 Task: Create a rule from the Recommended list, Task Added to this Project -> add SubTasks in the project AcmeWorks with SubTasks Gather and Analyse Requirements , Design and Implement Solution , System Test and UAT , Release to Production / Go Live
Action: Mouse moved to (80, 260)
Screenshot: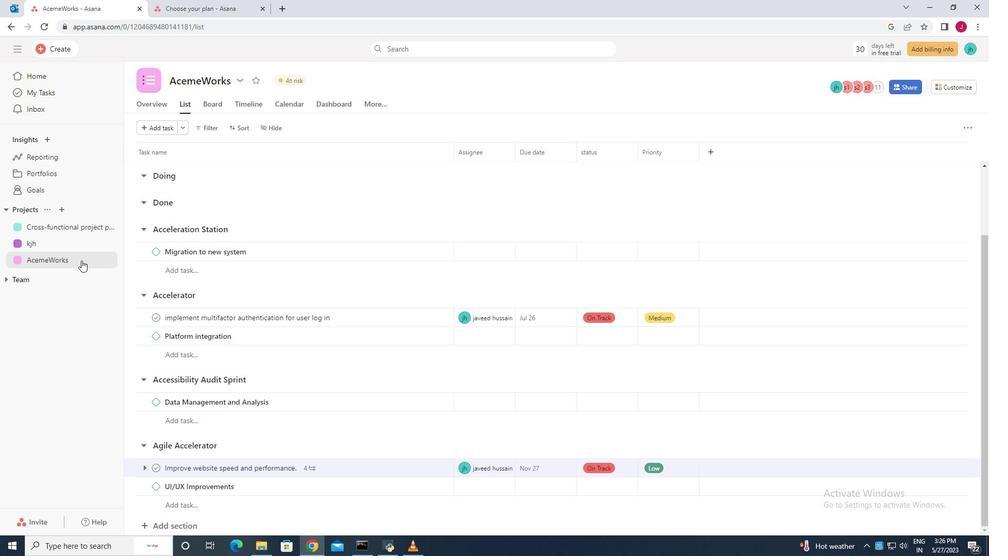
Action: Mouse pressed left at (80, 260)
Screenshot: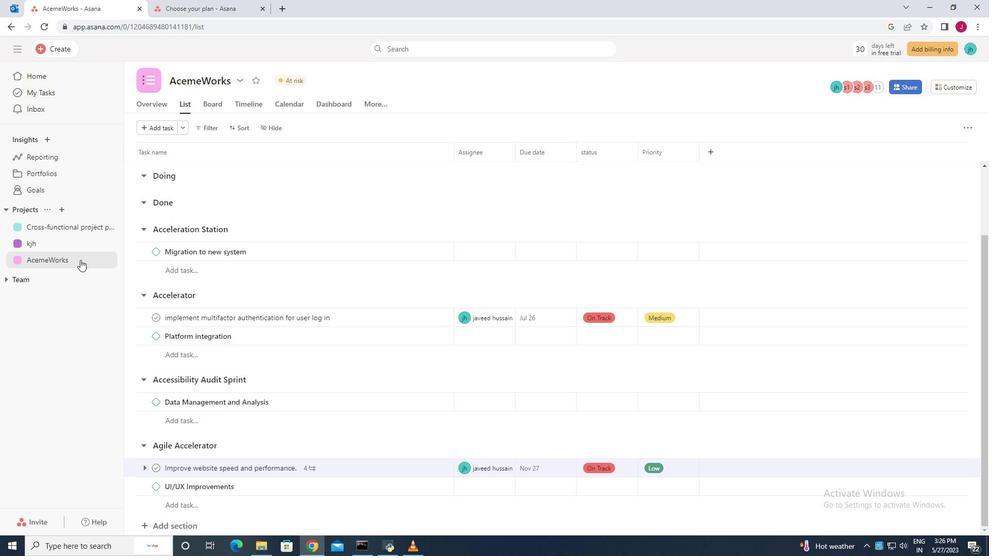 
Action: Mouse moved to (79, 259)
Screenshot: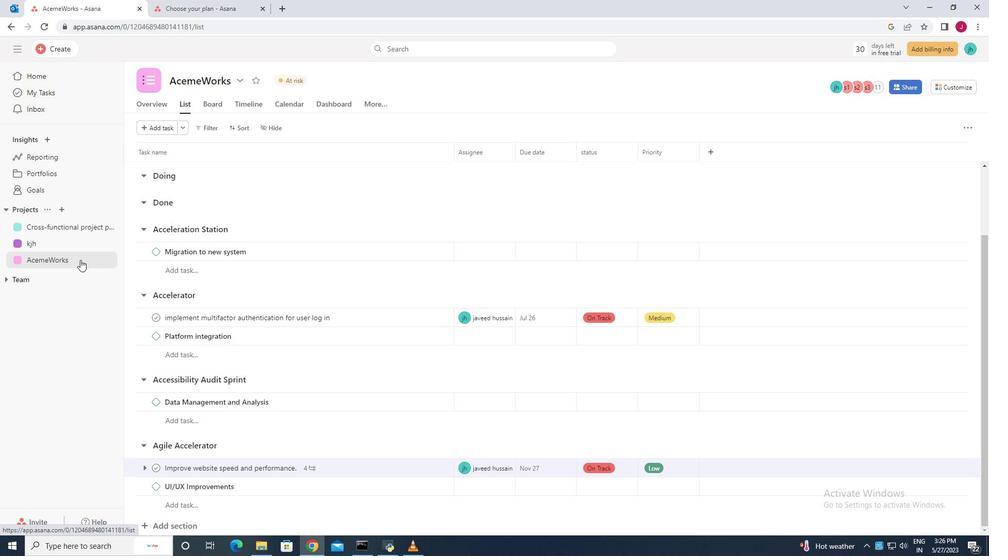 
Action: Mouse pressed left at (79, 259)
Screenshot: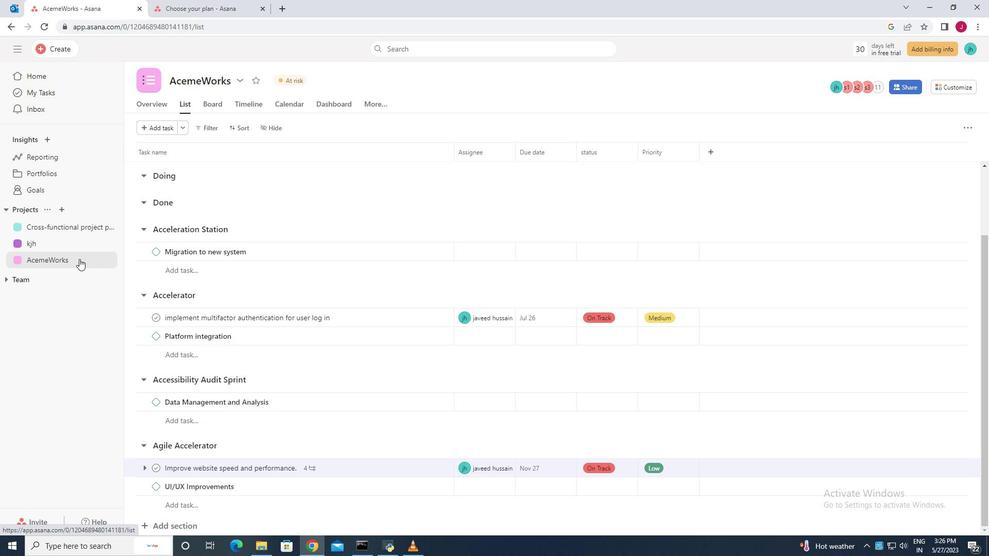 
Action: Mouse moved to (559, 310)
Screenshot: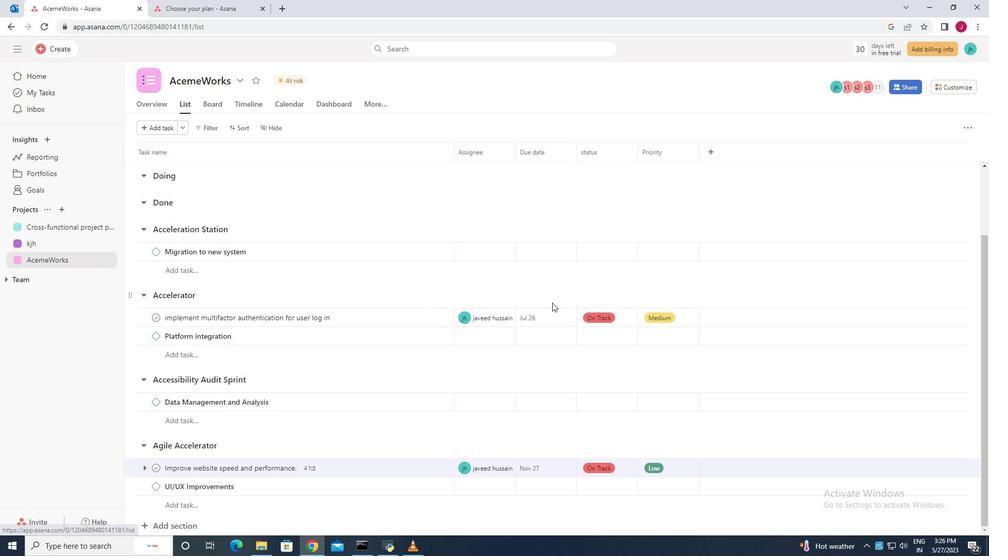 
Action: Mouse scrolled (559, 310) with delta (0, 0)
Screenshot: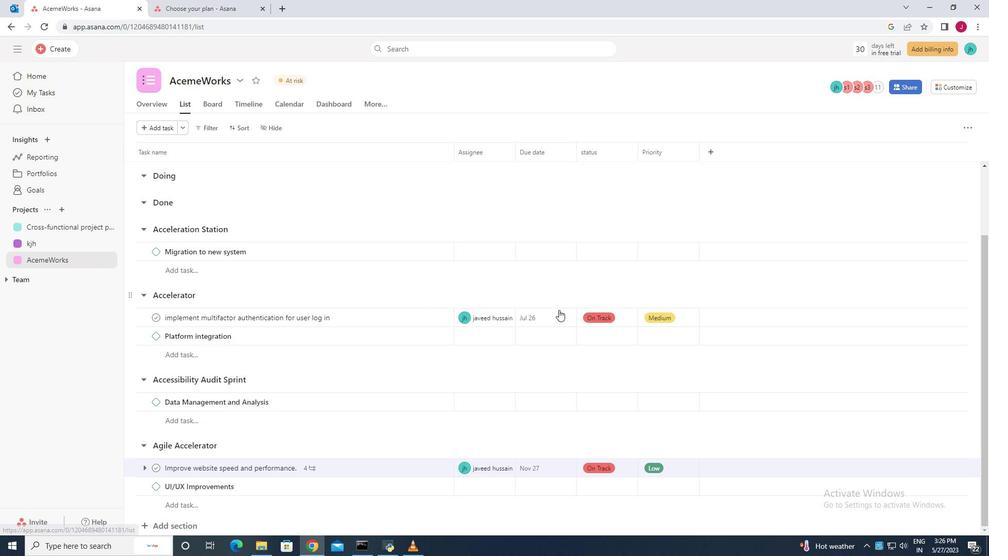 
Action: Mouse scrolled (559, 310) with delta (0, 0)
Screenshot: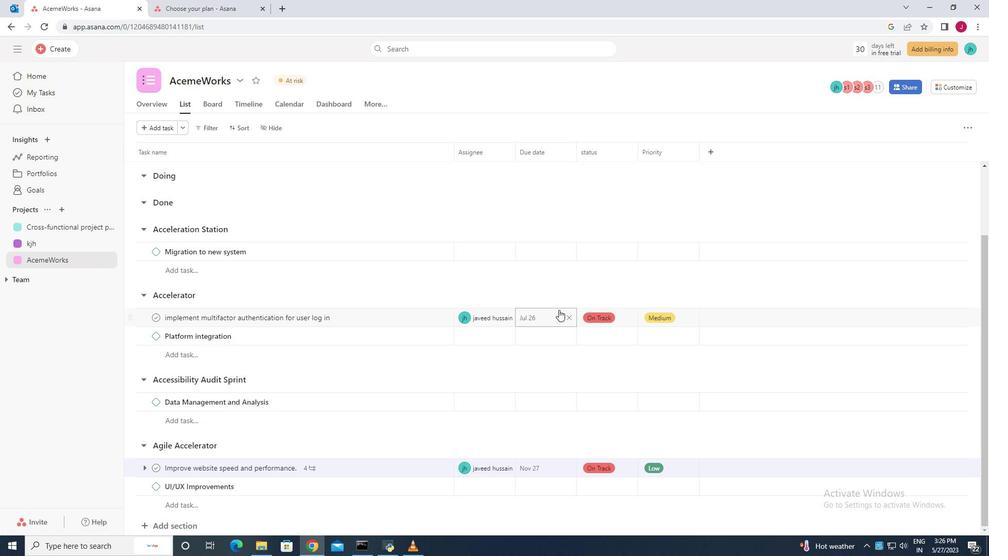 
Action: Mouse scrolled (559, 310) with delta (0, 0)
Screenshot: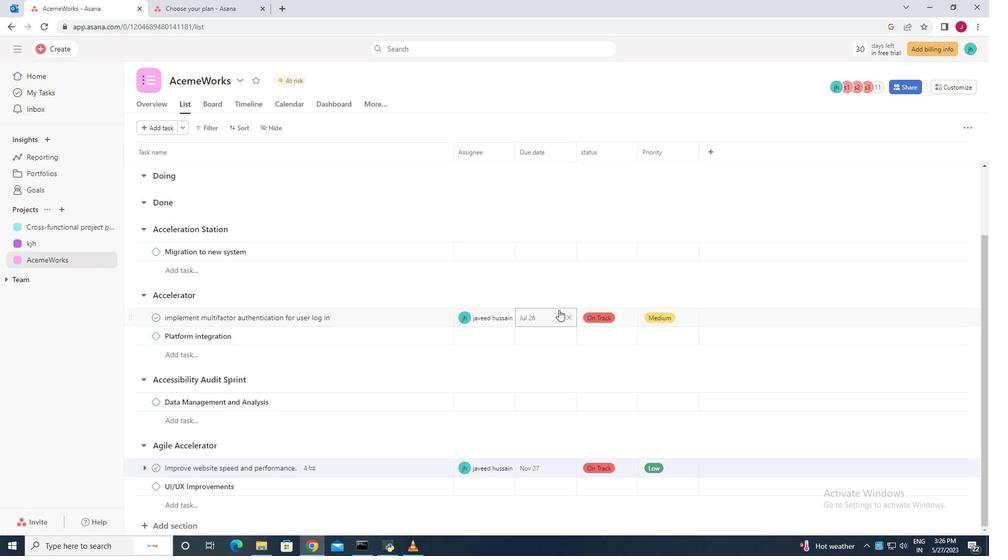 
Action: Mouse moved to (947, 88)
Screenshot: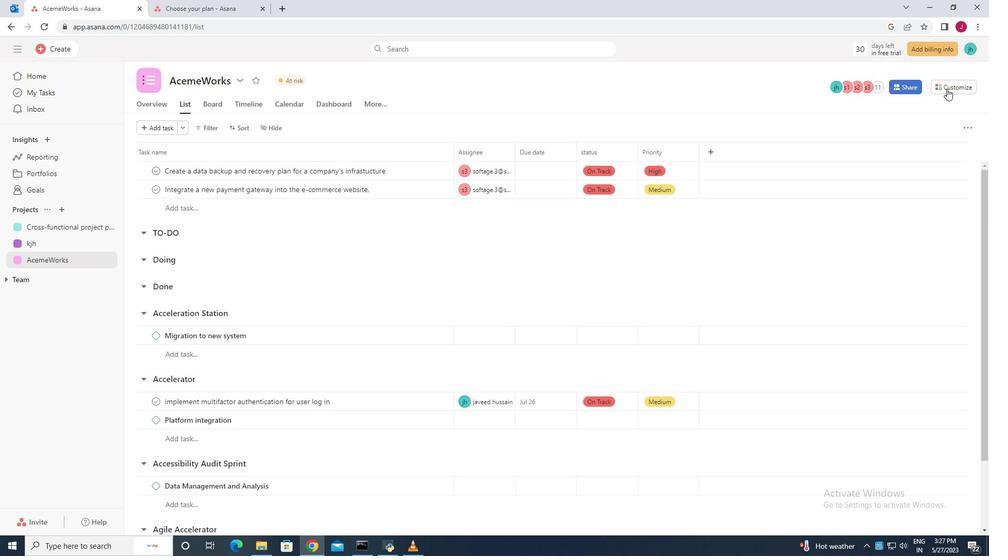 
Action: Mouse pressed left at (947, 88)
Screenshot: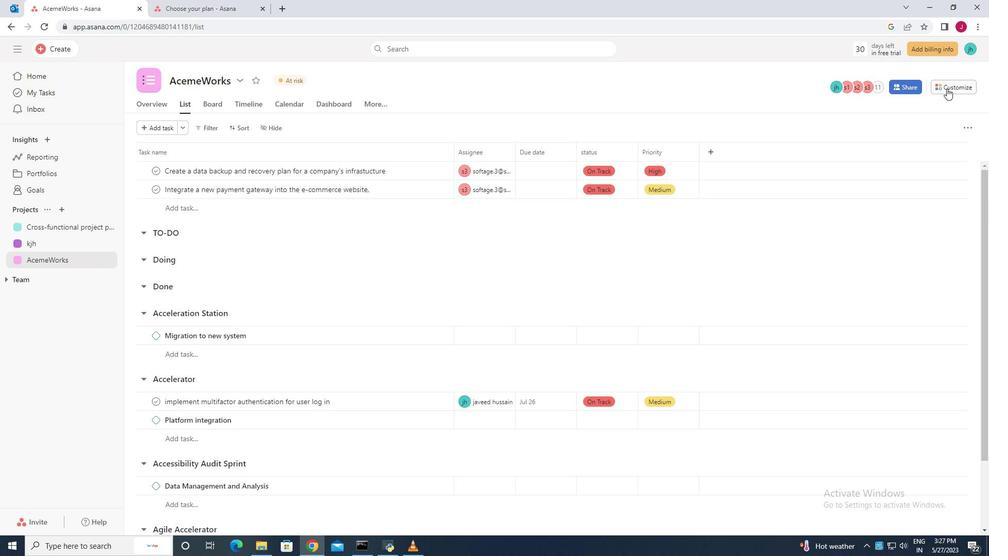 
Action: Mouse moved to (772, 228)
Screenshot: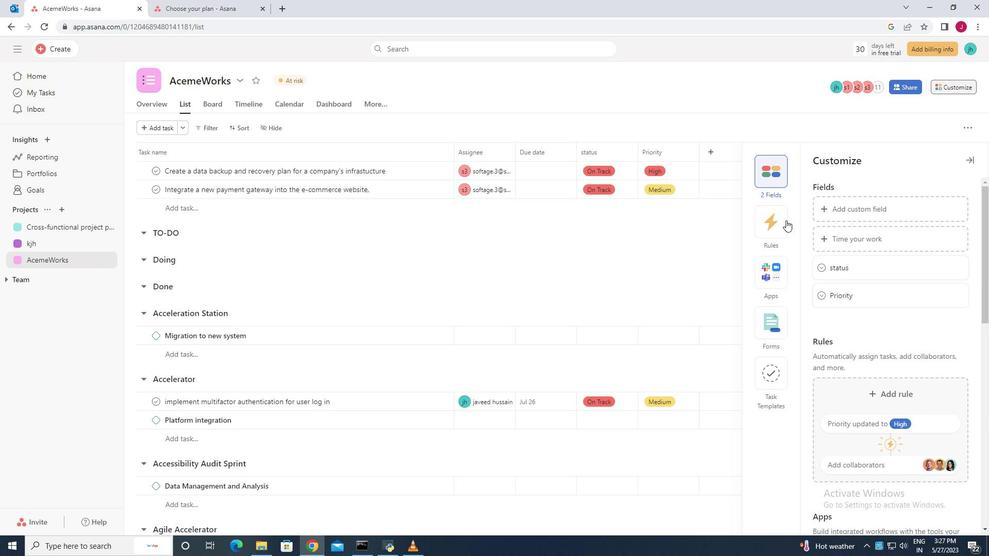 
Action: Mouse pressed left at (772, 228)
Screenshot: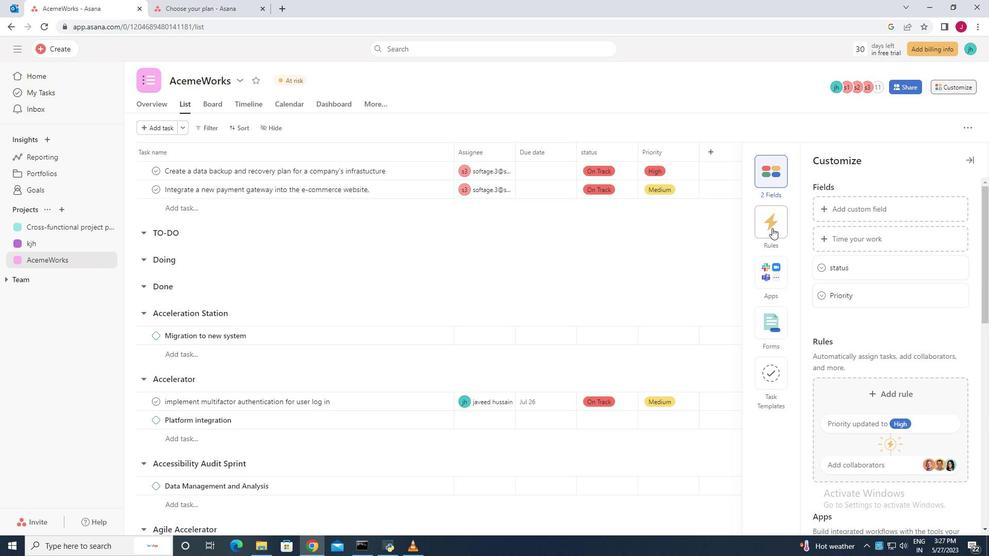 
Action: Mouse moved to (884, 235)
Screenshot: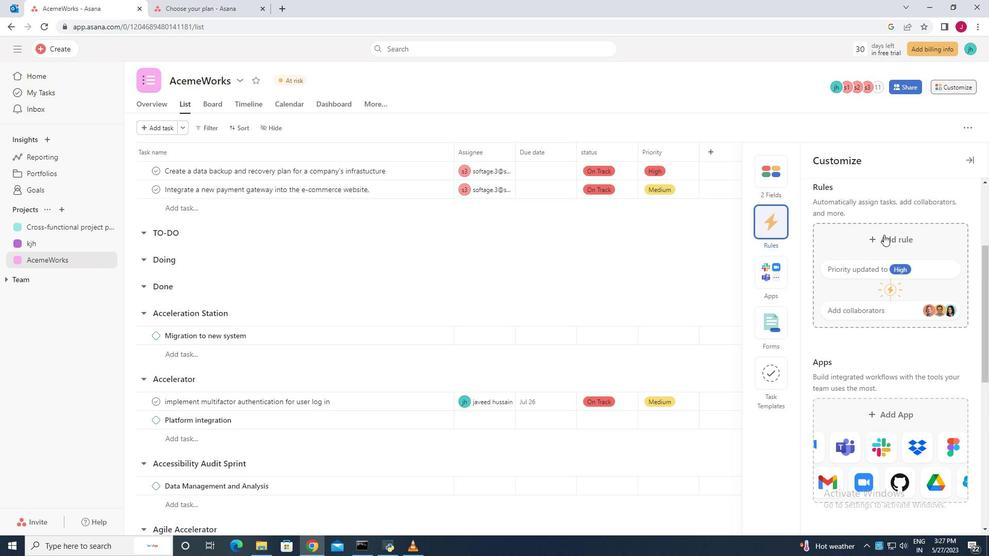 
Action: Mouse pressed left at (884, 235)
Screenshot: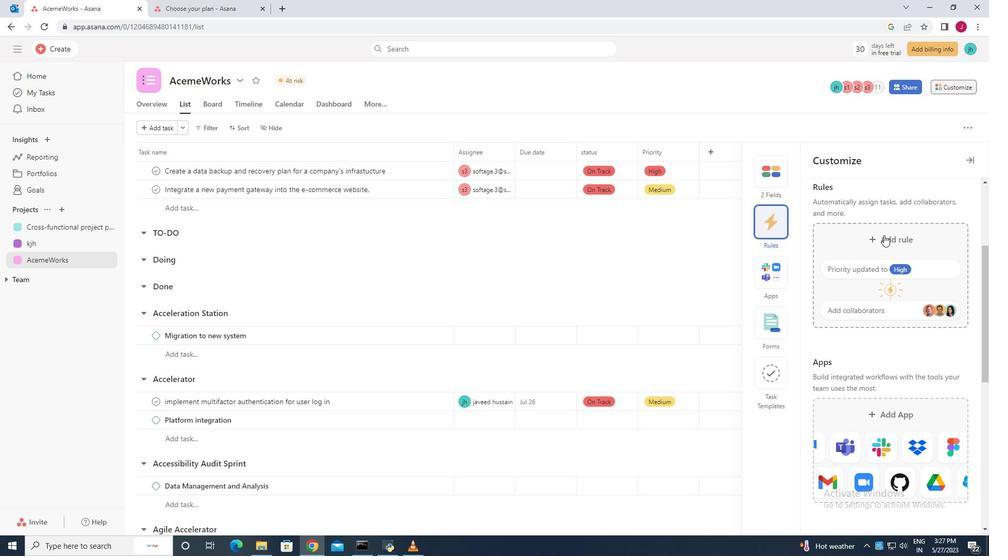 
Action: Mouse moved to (431, 159)
Screenshot: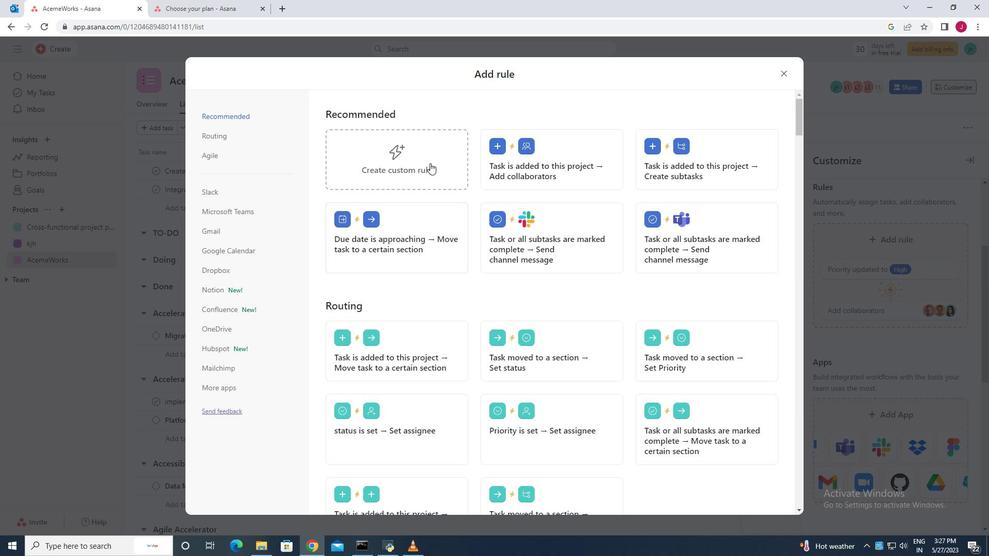 
Action: Mouse pressed left at (431, 159)
Screenshot: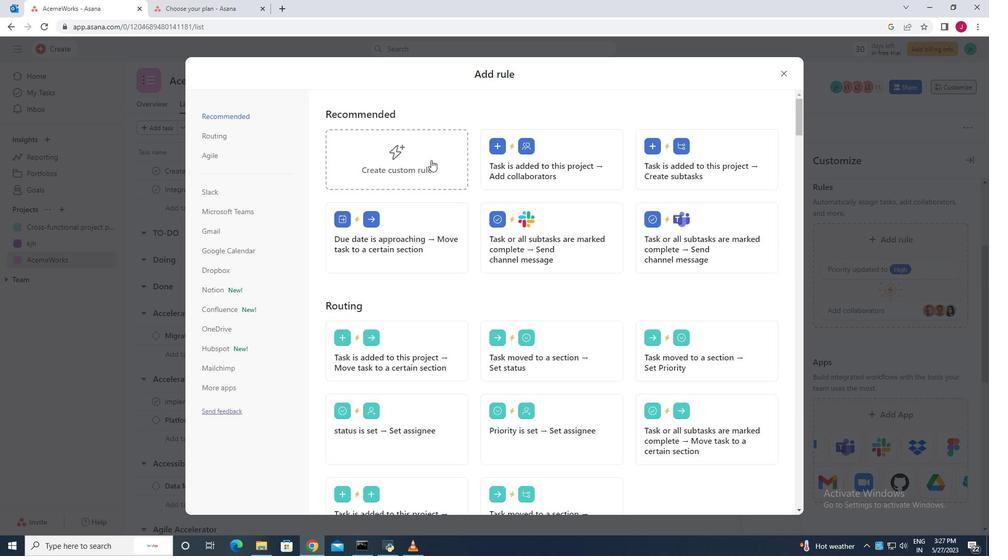 
Action: Mouse moved to (481, 345)
Screenshot: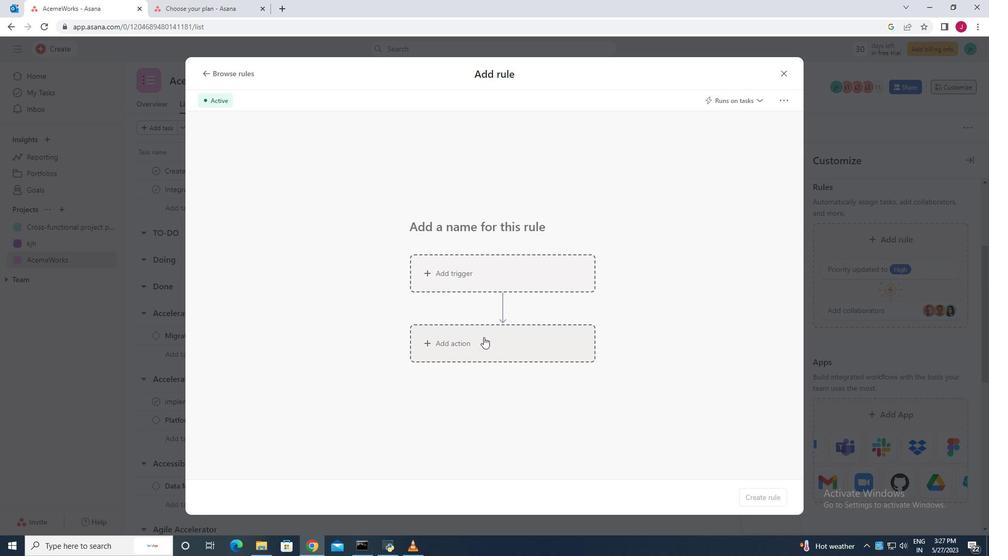 
Action: Mouse pressed left at (481, 345)
Screenshot: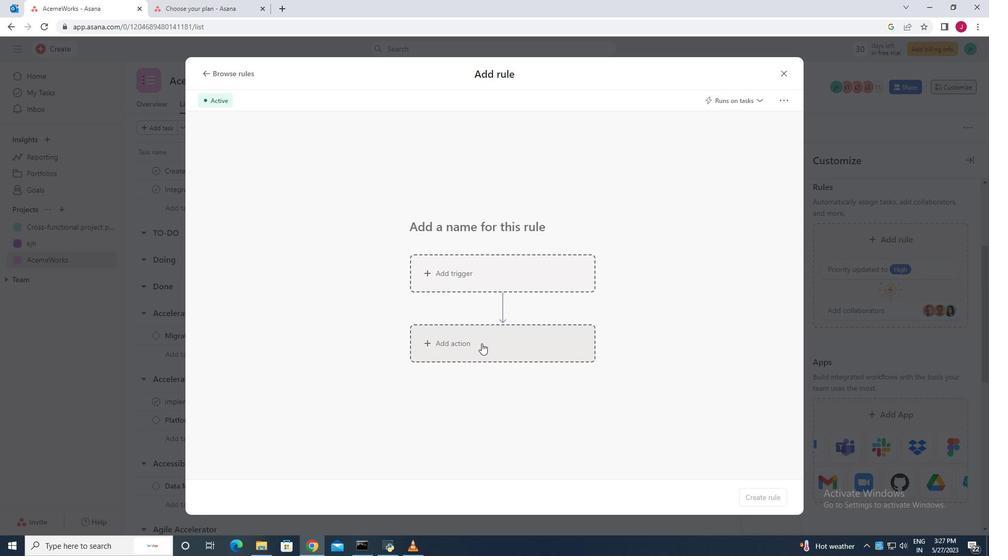 
Action: Mouse moved to (661, 301)
Screenshot: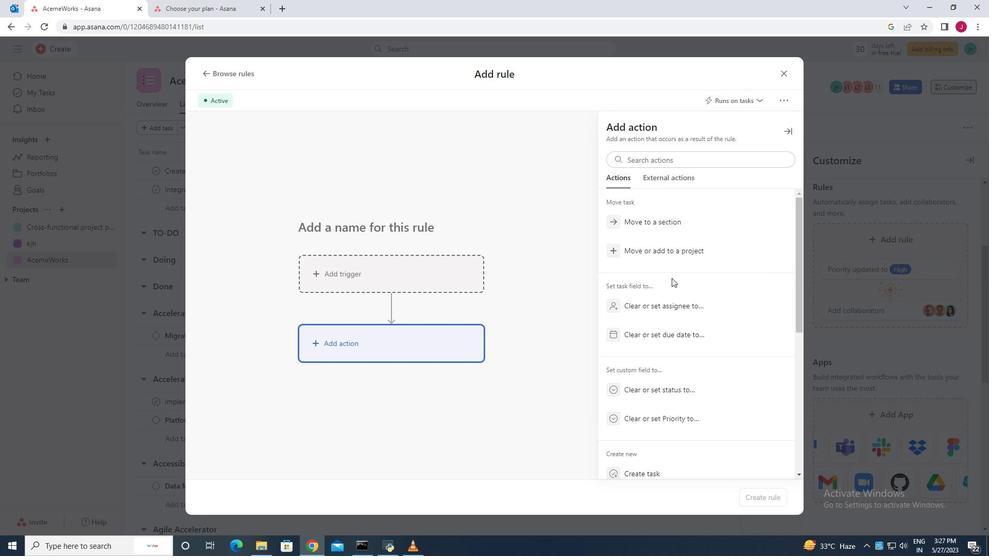 
Action: Mouse scrolled (661, 300) with delta (0, 0)
Screenshot: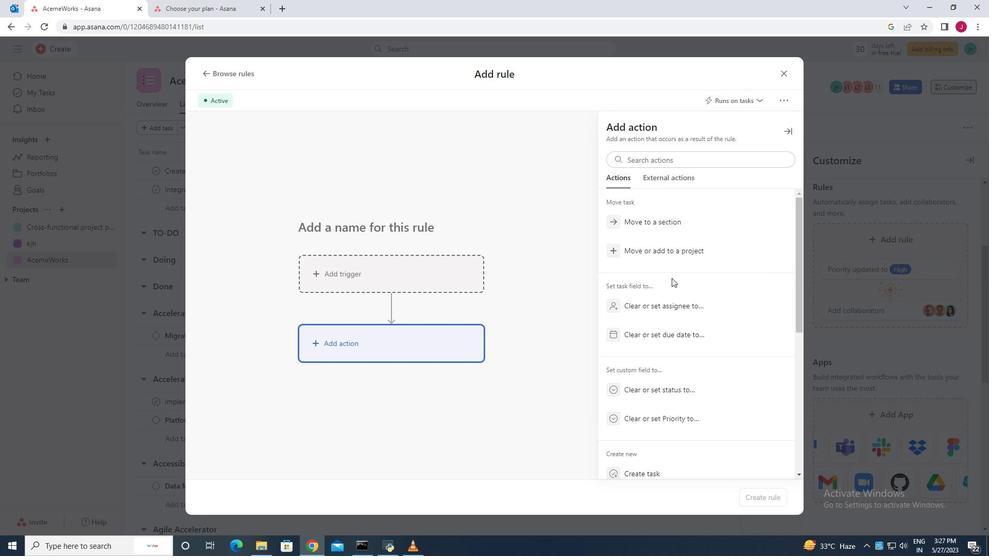 
Action: Mouse moved to (660, 302)
Screenshot: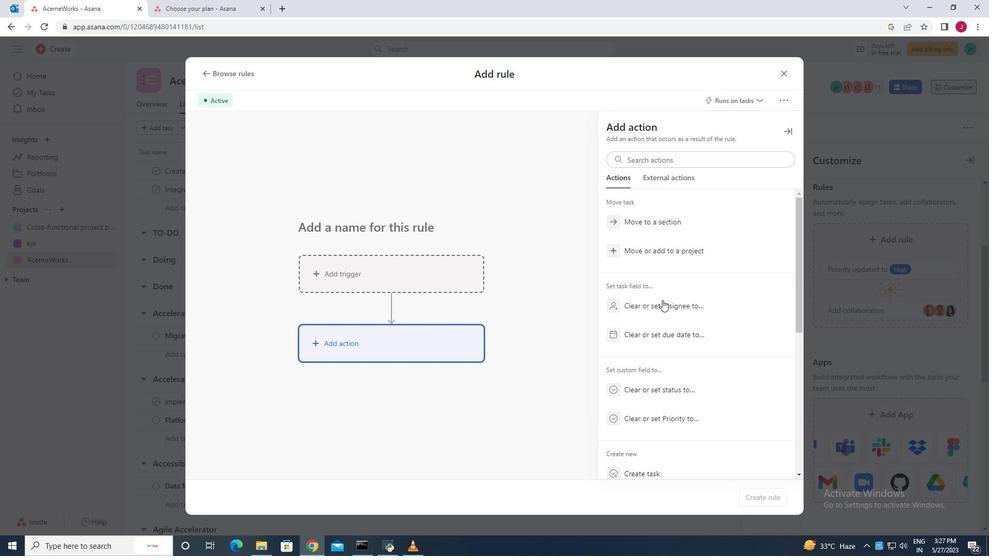 
Action: Mouse scrolled (660, 302) with delta (0, 0)
Screenshot: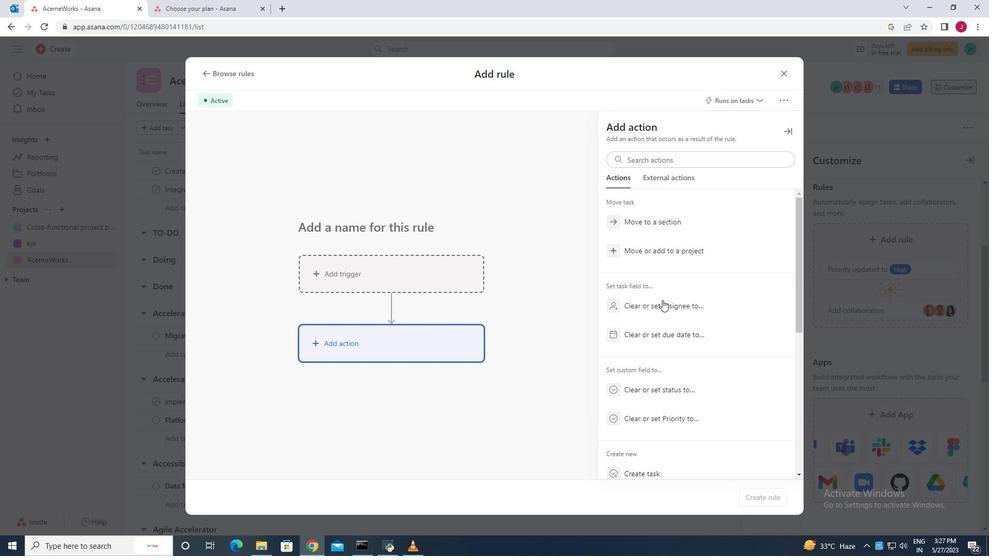 
Action: Mouse scrolled (660, 302) with delta (0, 0)
Screenshot: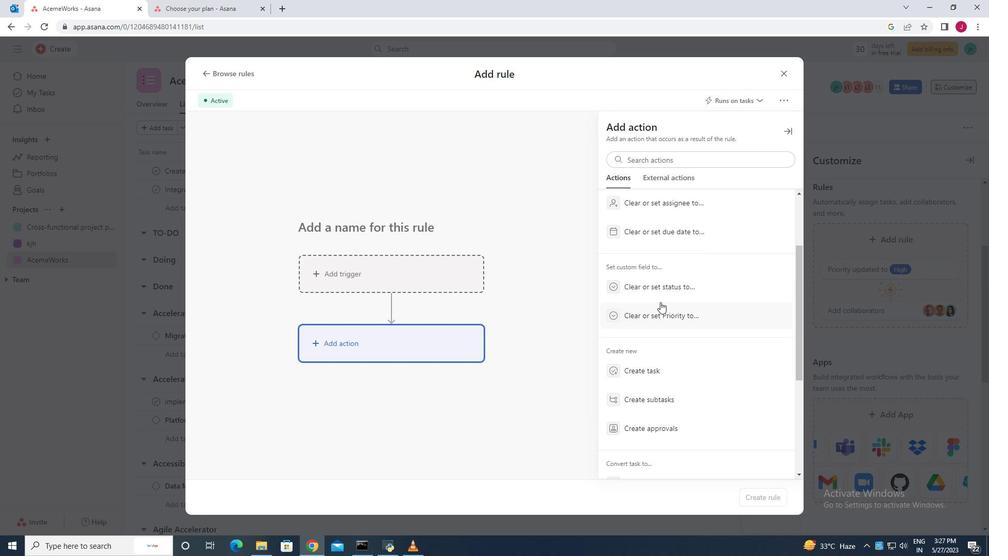 
Action: Mouse moved to (651, 350)
Screenshot: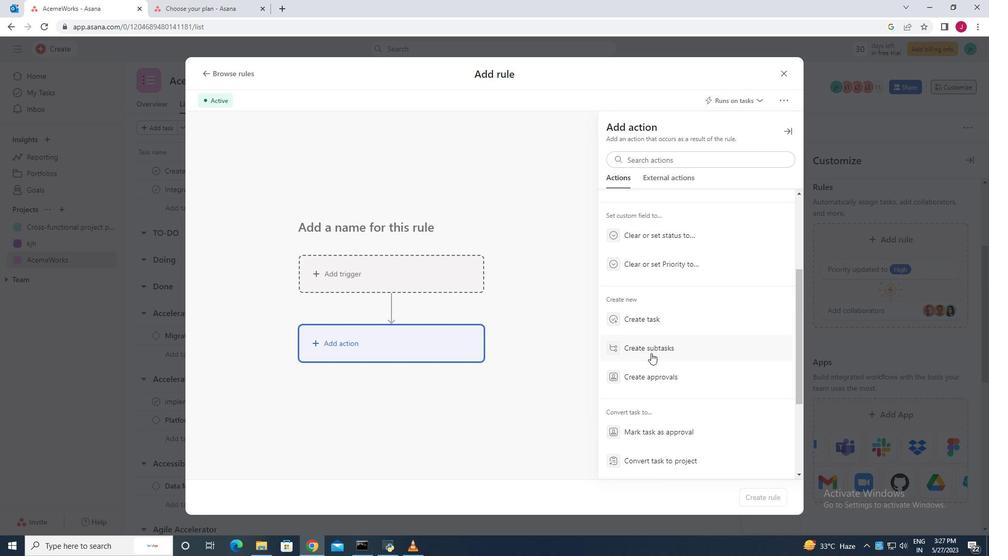 
Action: Mouse pressed left at (651, 350)
Screenshot: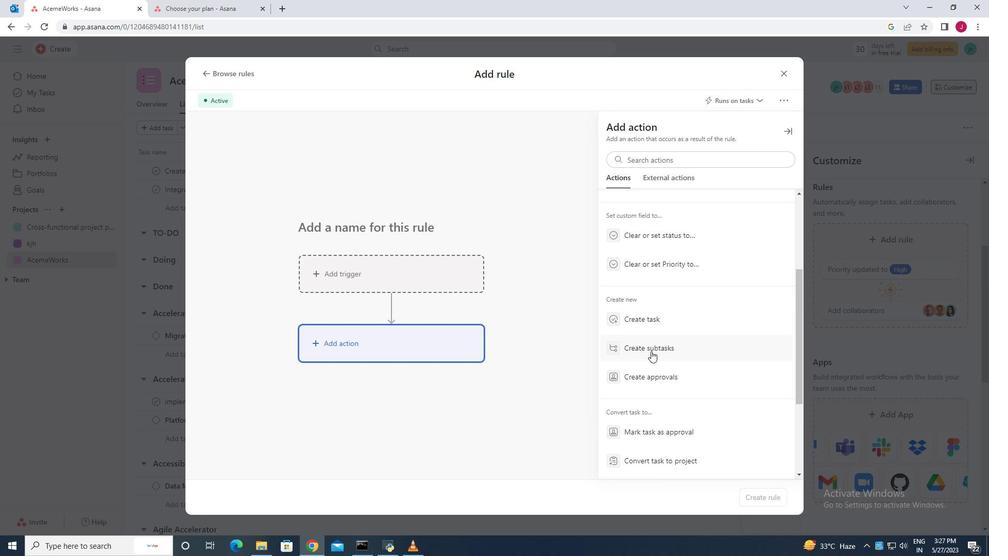 
Action: Mouse moved to (657, 164)
Screenshot: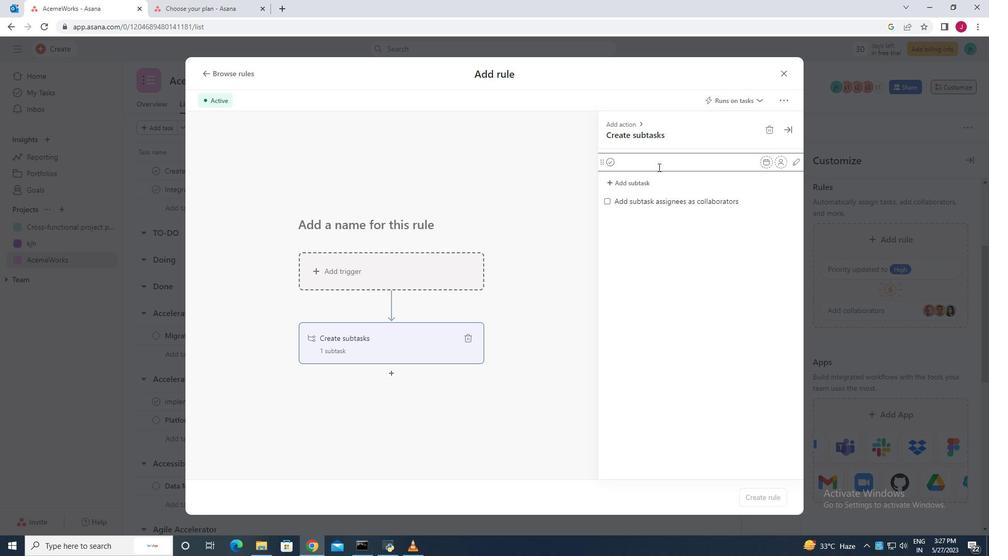 
Action: Mouse pressed left at (657, 164)
Screenshot: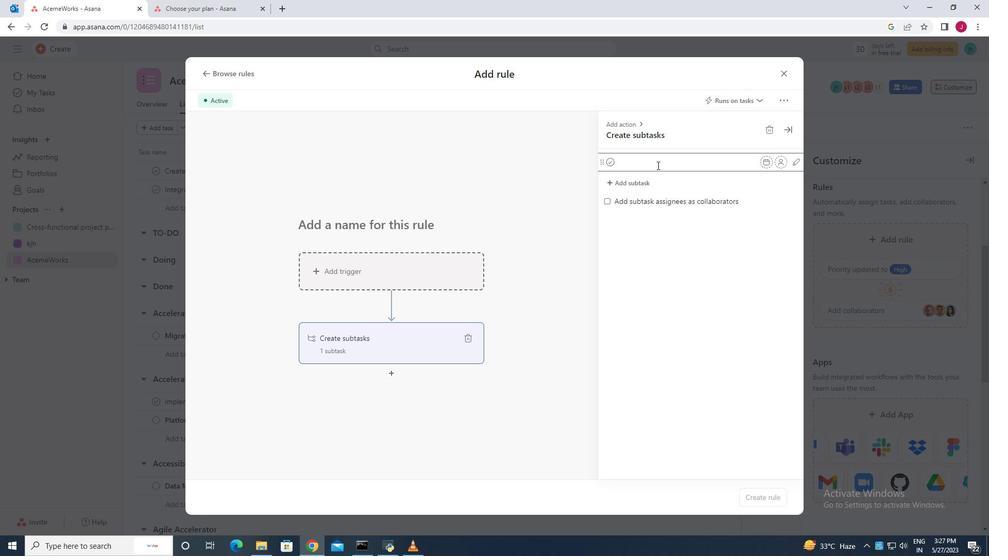 
Action: Key pressed <Key.caps_lock>G<Key.caps_lock>ather<Key.space>and<Key.space><Key.caps_lock>A<Key.caps_lock>nalyse<Key.space><Key.caps_lock>R<Key.caps_lock>equirements.
Screenshot: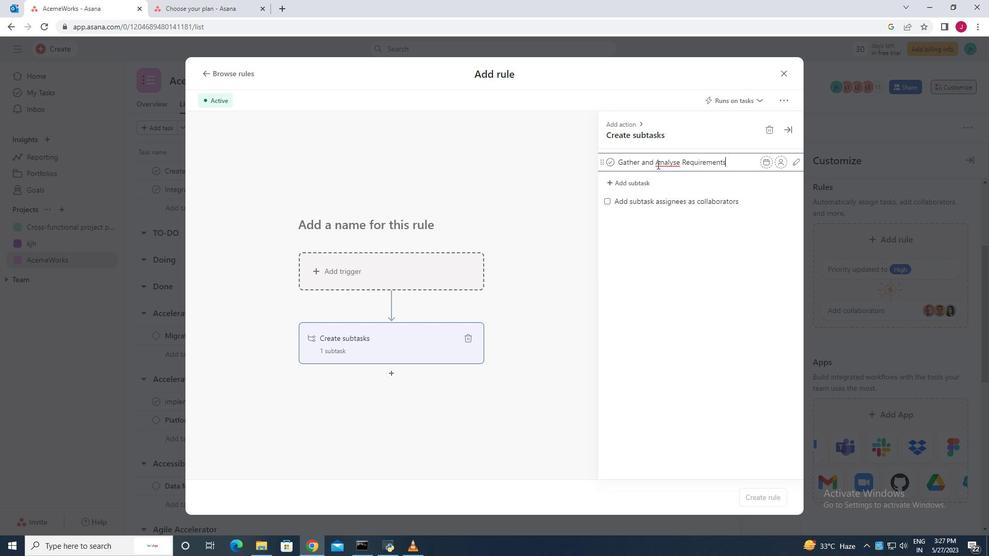 
Action: Mouse moved to (669, 162)
Screenshot: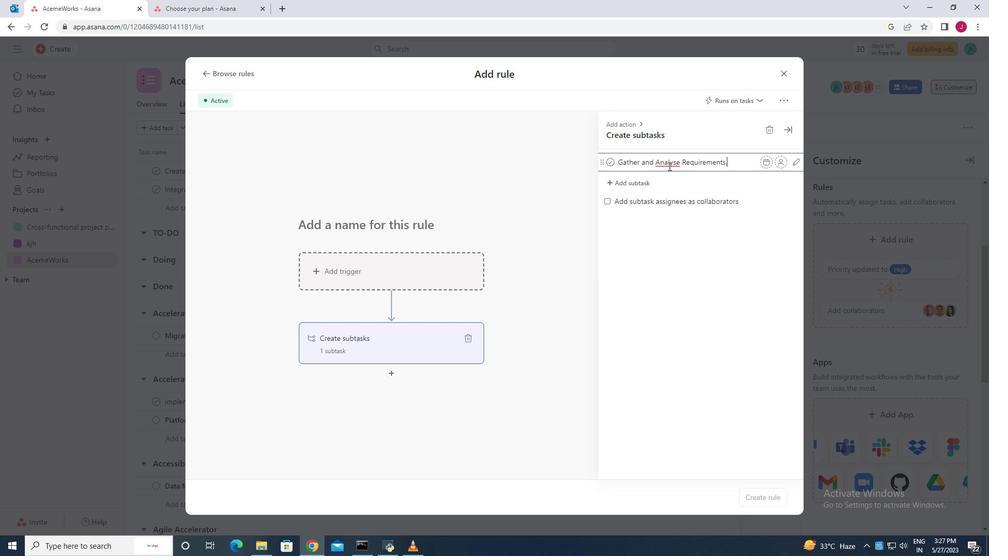 
Action: Mouse pressed right at (669, 162)
Screenshot: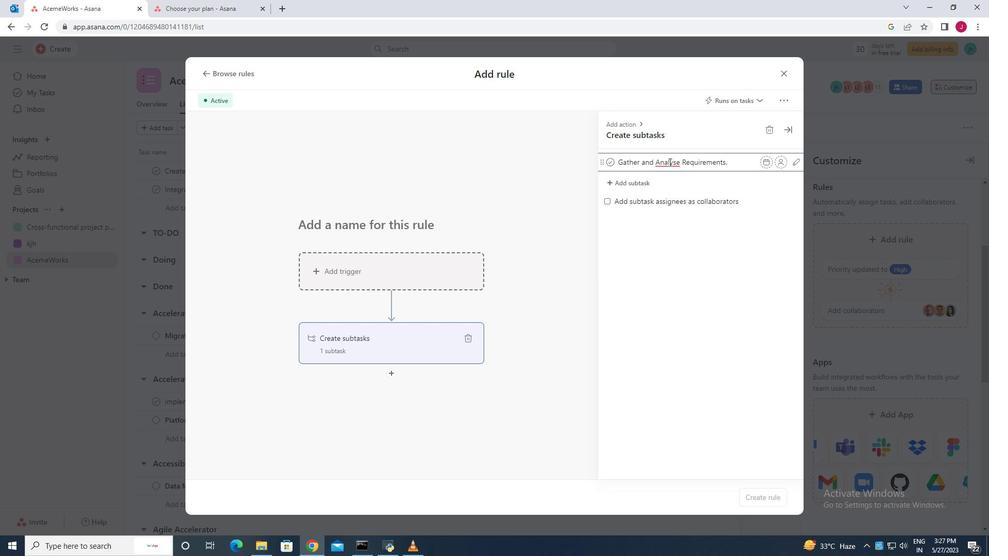 
Action: Mouse moved to (685, 170)
Screenshot: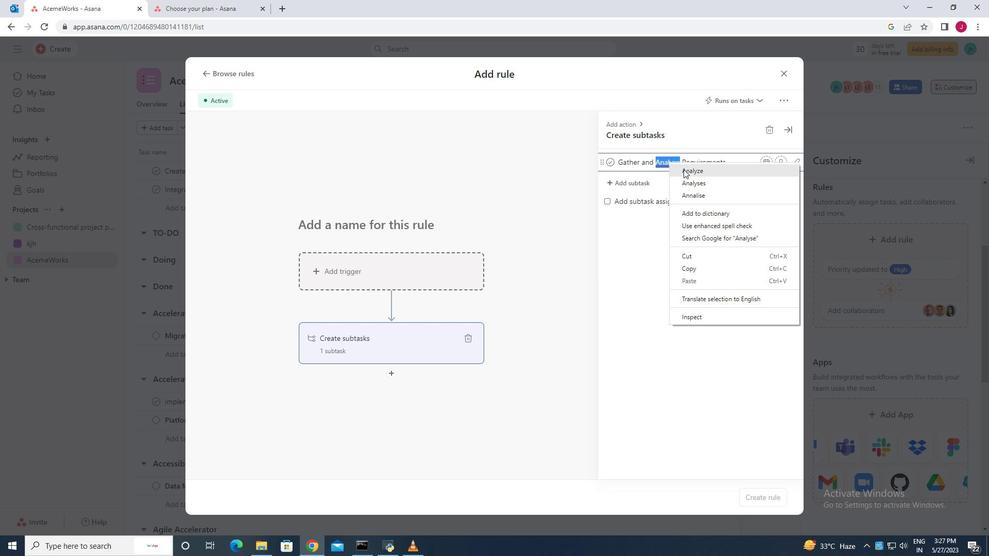 
Action: Mouse pressed left at (685, 170)
Screenshot: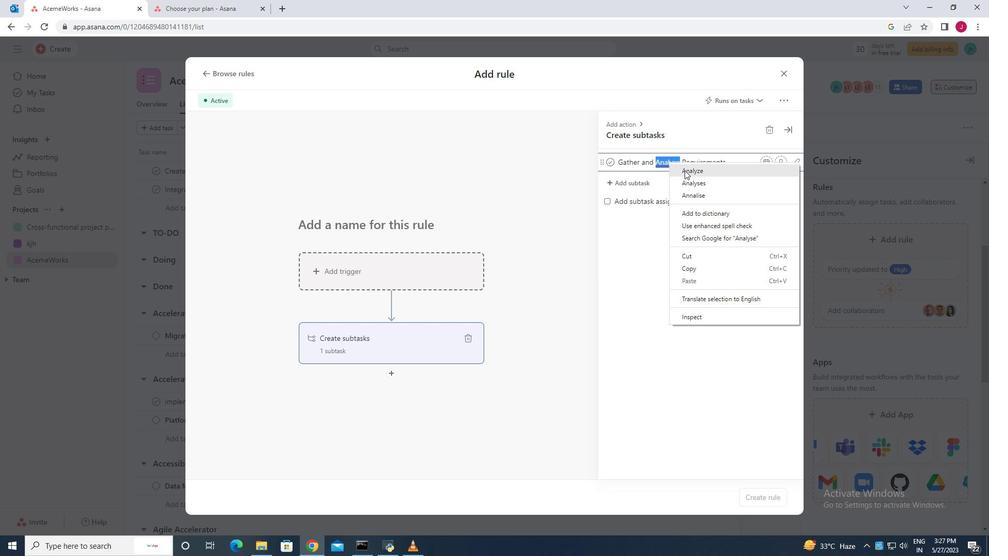 
Action: Mouse moved to (676, 162)
Screenshot: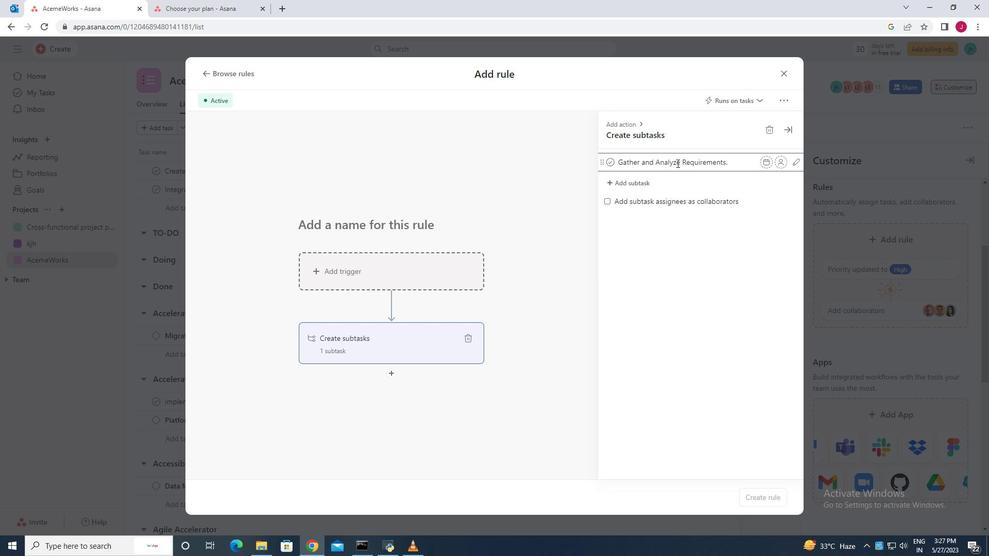 
Action: Mouse pressed left at (676, 162)
Screenshot: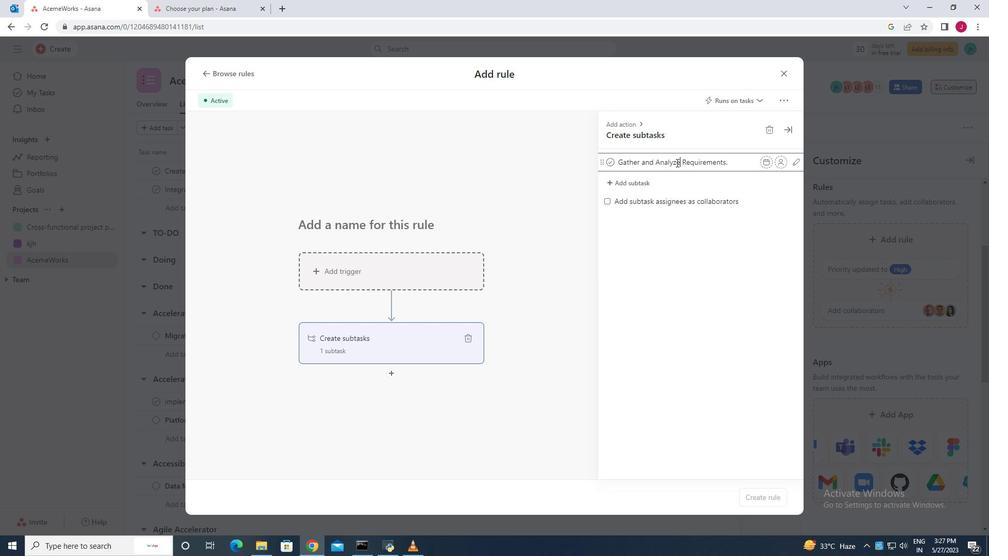 
Action: Mouse moved to (679, 167)
Screenshot: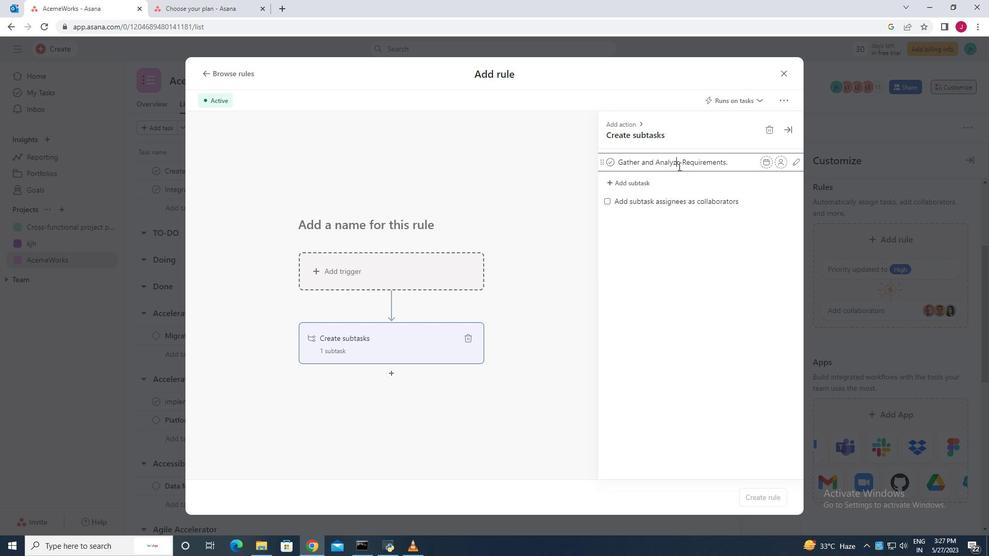 
Action: Key pressed <Key.backspace>s
Screenshot: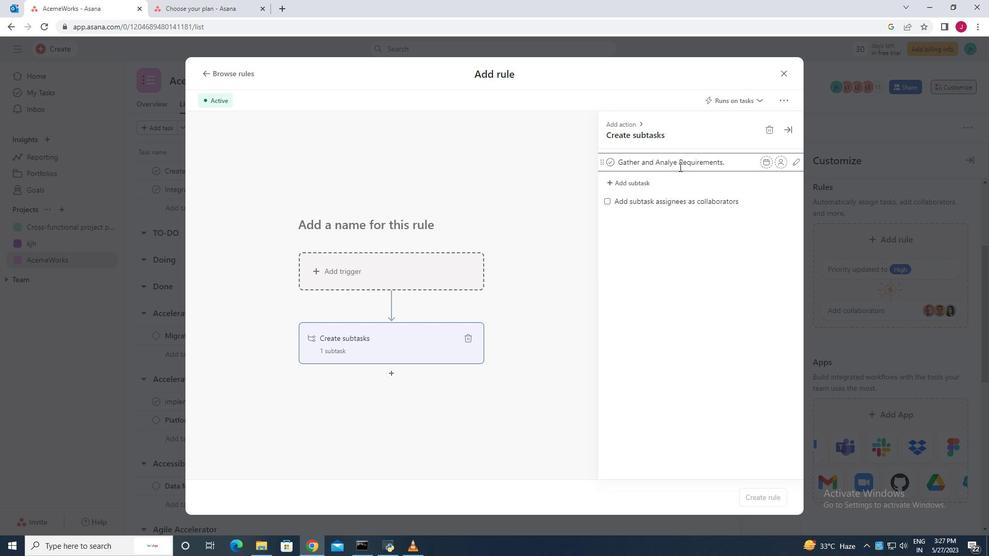 
Action: Mouse moved to (644, 184)
Screenshot: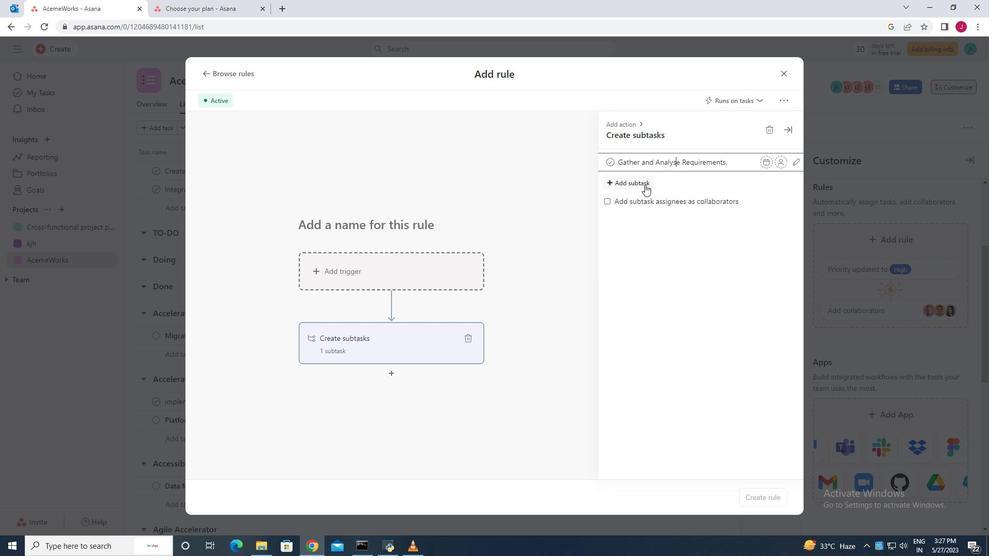 
Action: Mouse pressed left at (644, 184)
Screenshot: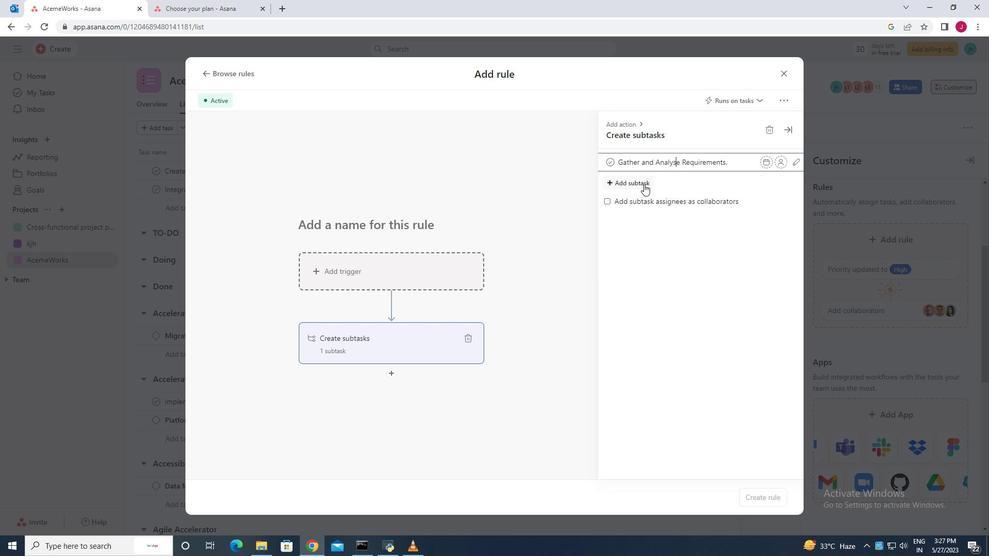 
Action: Key pressed <Key.caps_lock>D<Key.caps_lock>esign<Key.space>and<Key.space><Key.caps_lock>I<Key.caps_lock>mplement<Key.space><Key.caps_lock>S<Key.caps_lock>ou<Key.backspace>lution
Screenshot: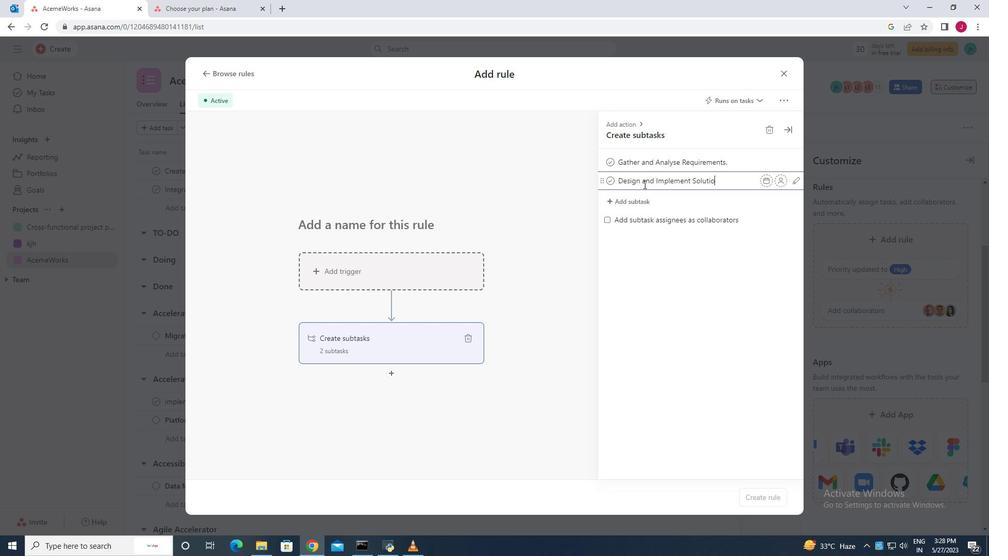
Action: Mouse moved to (643, 201)
Screenshot: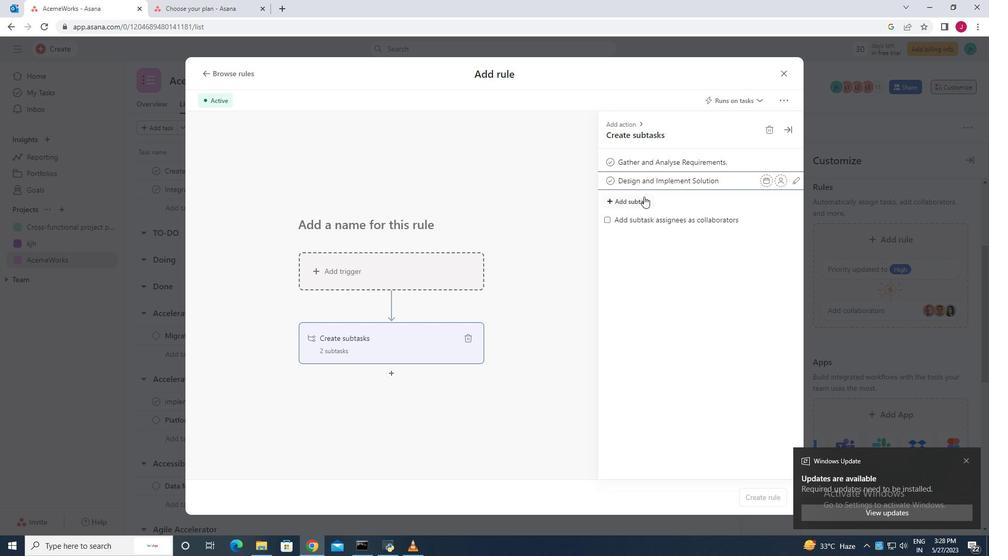 
Action: Mouse pressed left at (643, 201)
Screenshot: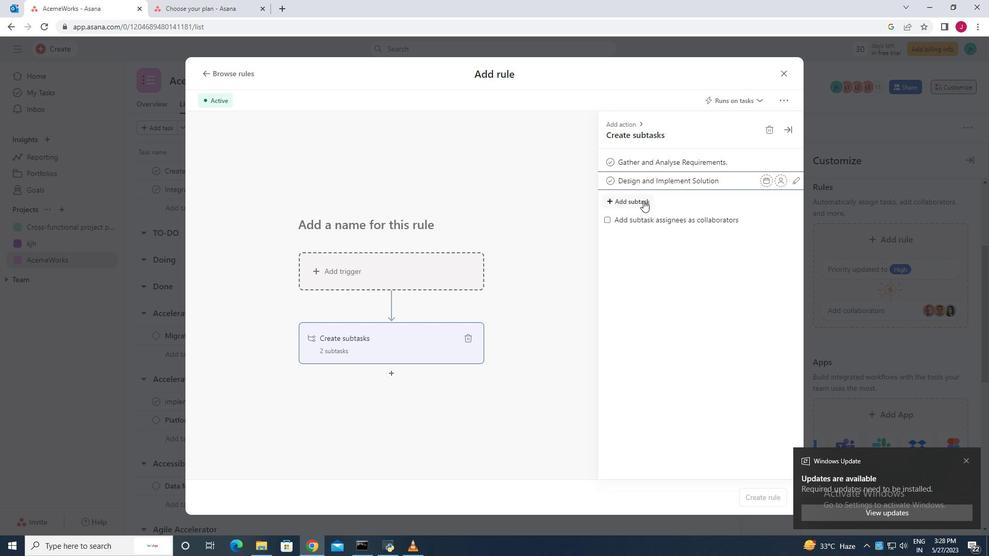 
Action: Key pressed <Key.caps_lock>S<Key.caps_lock>ystem<Key.space><Key.caps_lock>T<Key.caps_lock>est<Key.space><Key.caps_lock><Key.caps_lock>and<Key.space><Key.caps_lock>UAT,
Screenshot: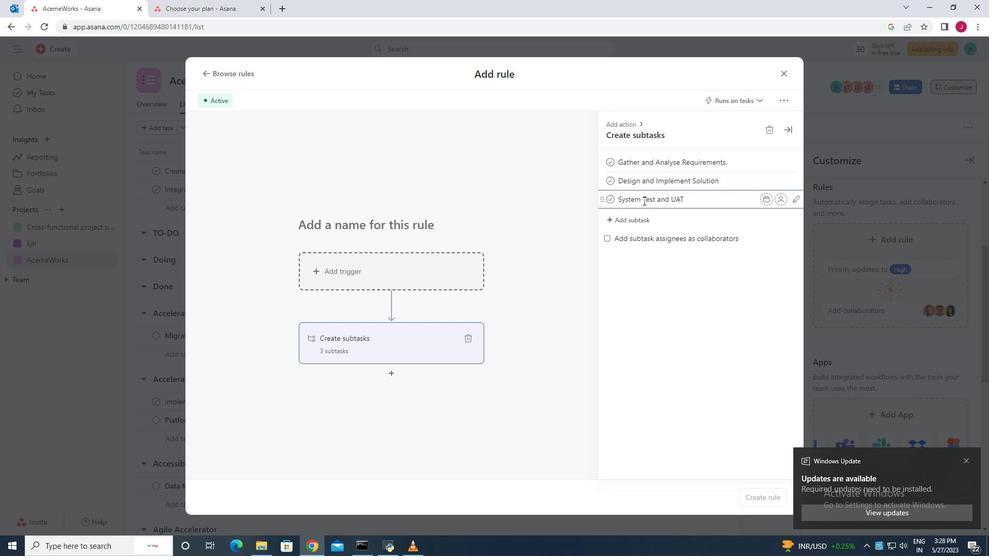 
Action: Mouse moved to (642, 222)
Screenshot: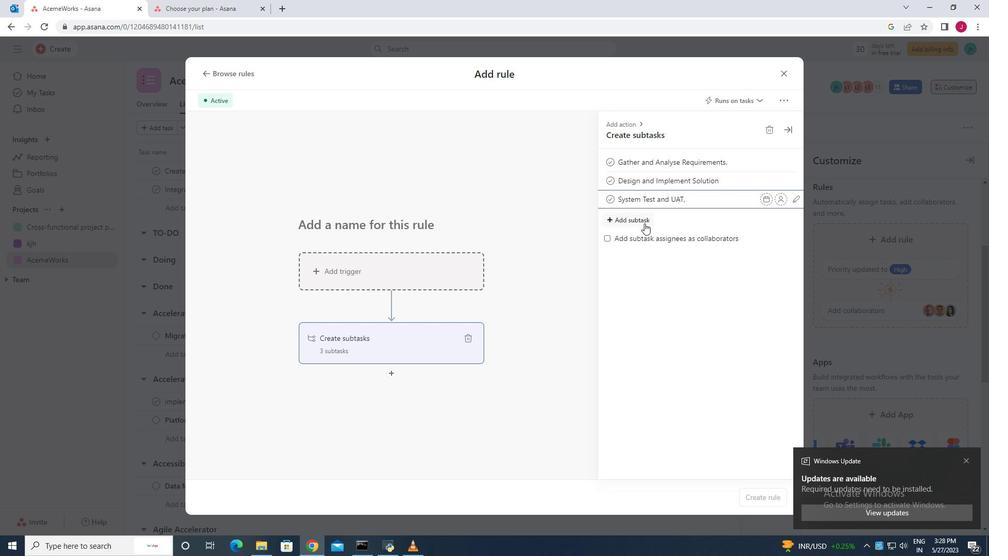 
Action: Mouse pressed left at (642, 222)
Screenshot: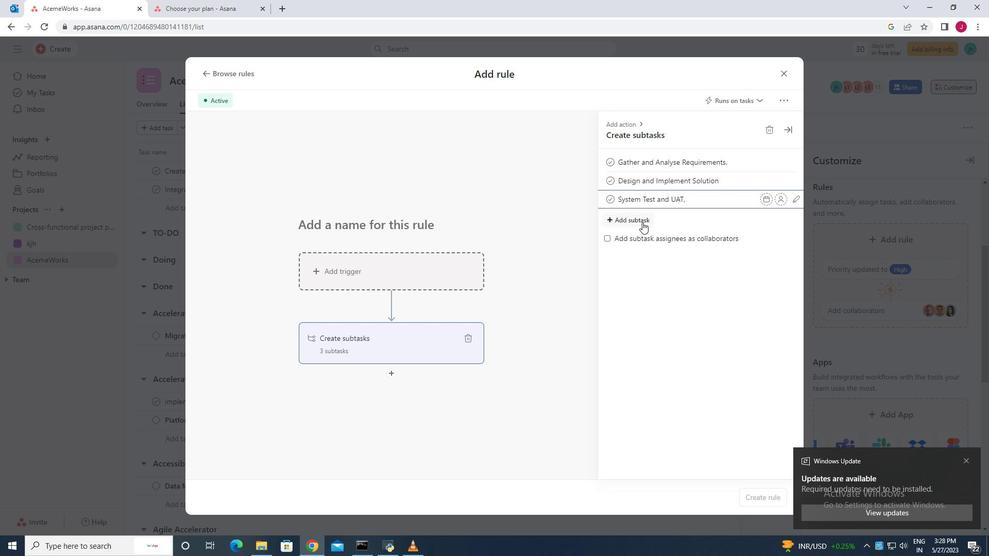 
Action: Key pressed R<Key.caps_lock>elease<Key.space>tp<Key.backspace>o<Key.space><Key.caps_lock>P<Key.caps_lock>roduv<Key.backspace>ction/<Key.caps_lock>GO<Key.backspace>O<Key.caps_lock><Key.space><Key.caps_lock>L<Key.caps_lock>ive
Screenshot: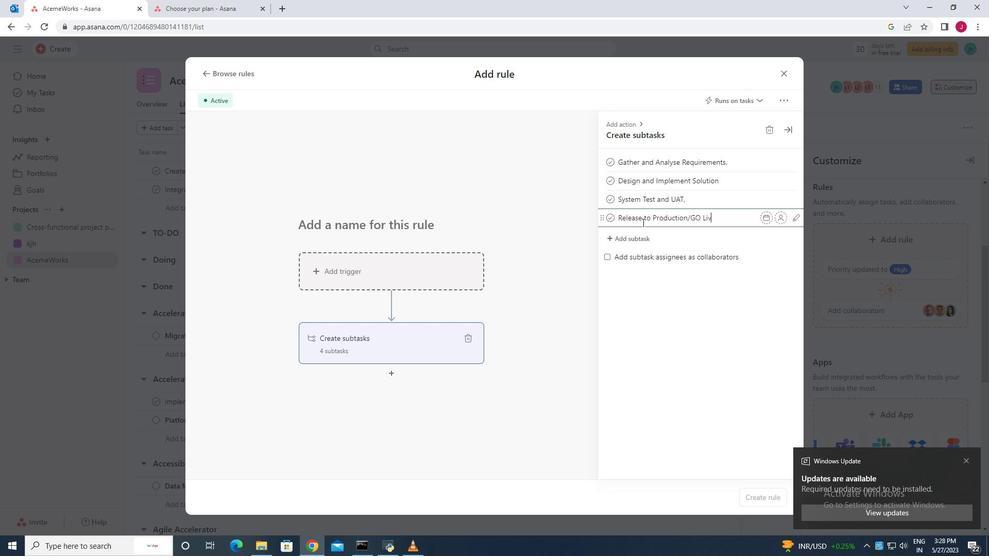 
Action: Mouse moved to (651, 301)
Screenshot: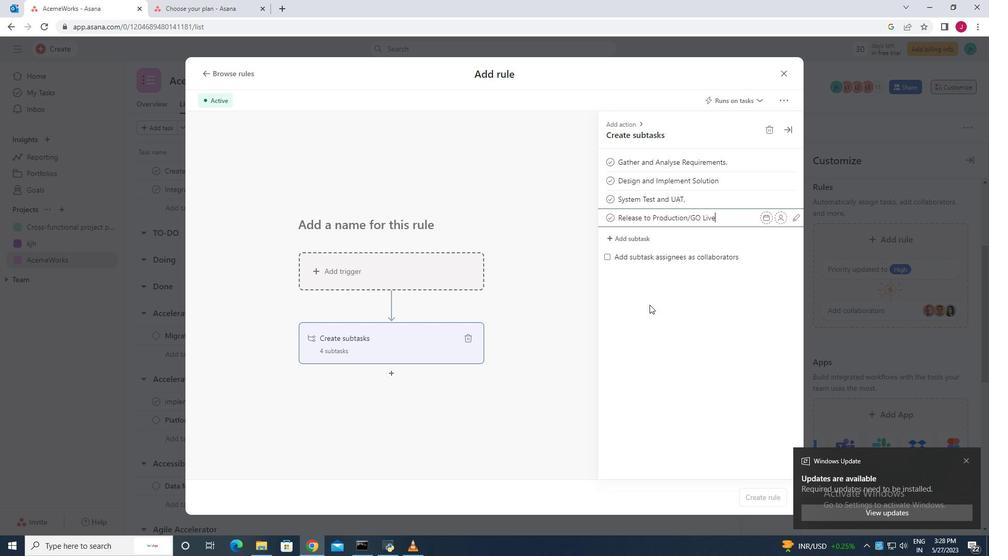 
Action: Mouse pressed left at (651, 301)
Screenshot: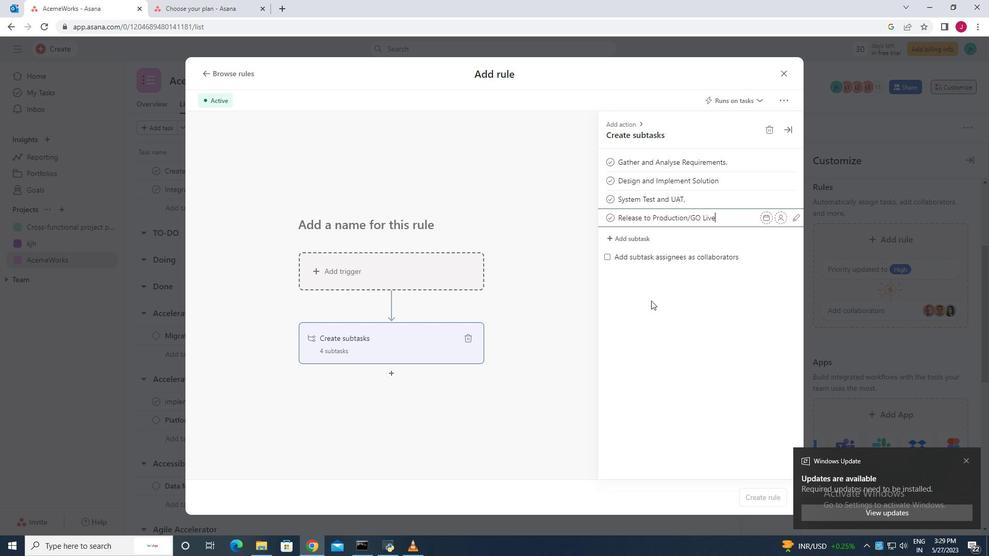 
Action: Mouse moved to (645, 236)
Screenshot: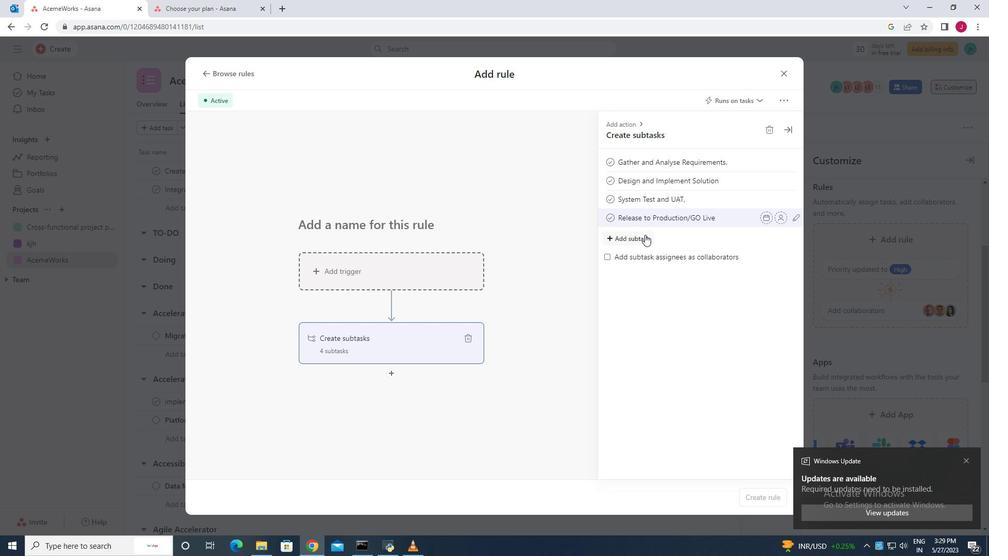 
Action: Mouse pressed left at (645, 236)
Screenshot: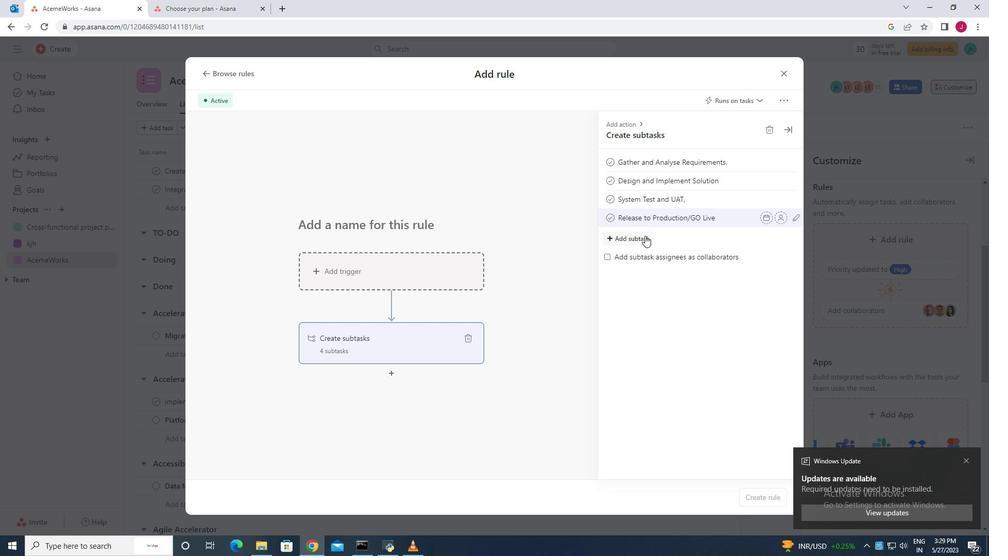 
Action: Mouse moved to (646, 251)
Screenshot: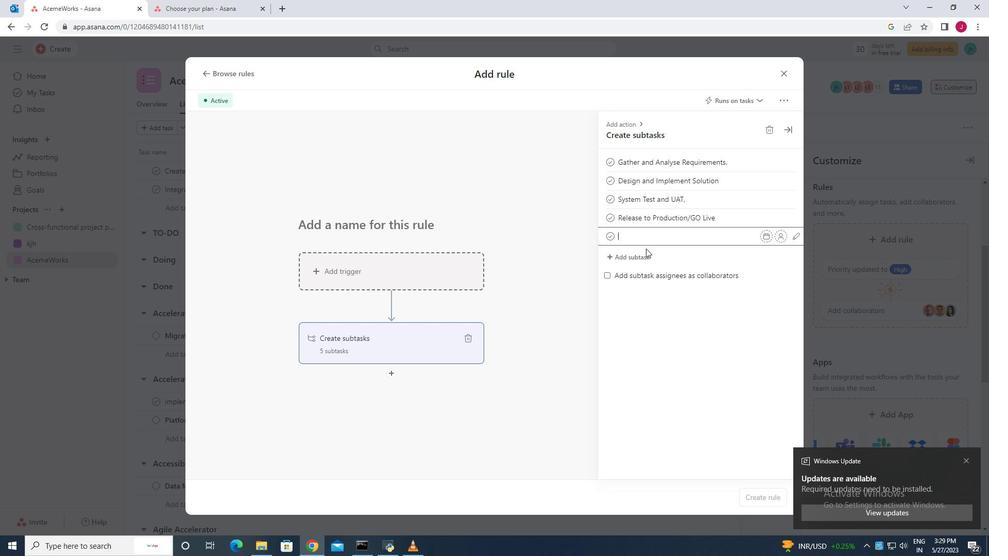 
Action: Key pressed <Key.backspace>
Screenshot: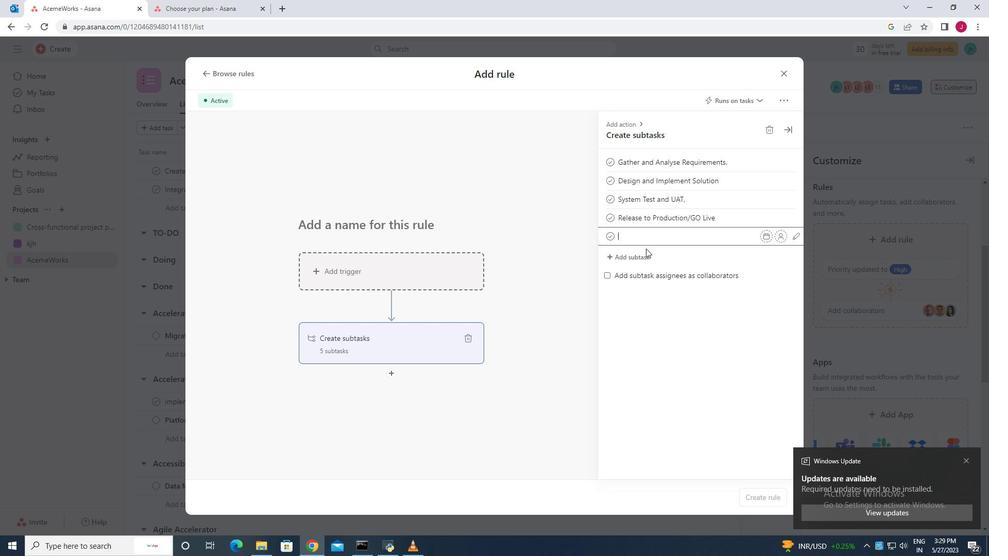 
Action: Mouse moved to (646, 253)
Screenshot: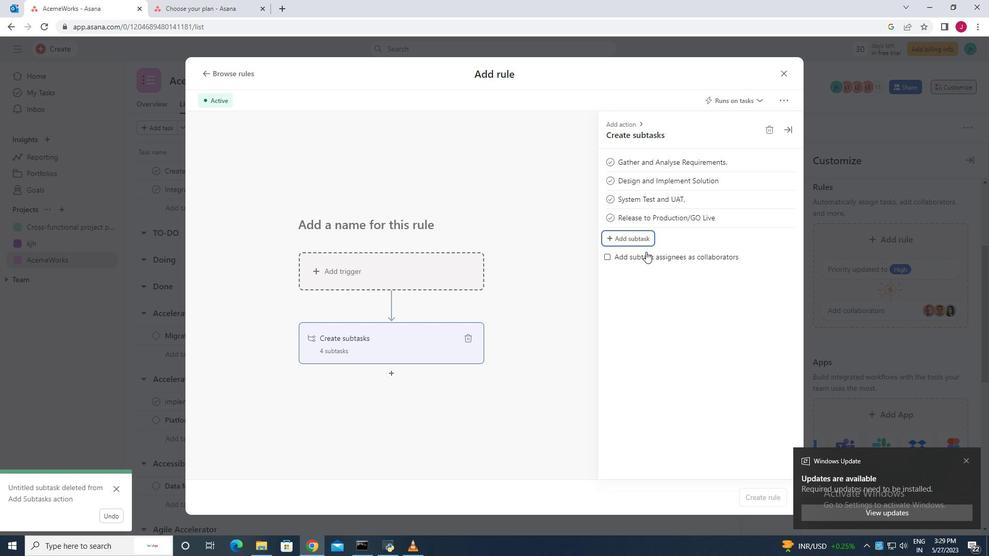 
